 Task: Quarterly Financial Review: Review and analyze Q3 financial performance, prepare financial reports, and present insights to the executive team. Location: CFO's Office. Time: 2:00 PM - 4:00 PM.
Action: Mouse moved to (87, 118)
Screenshot: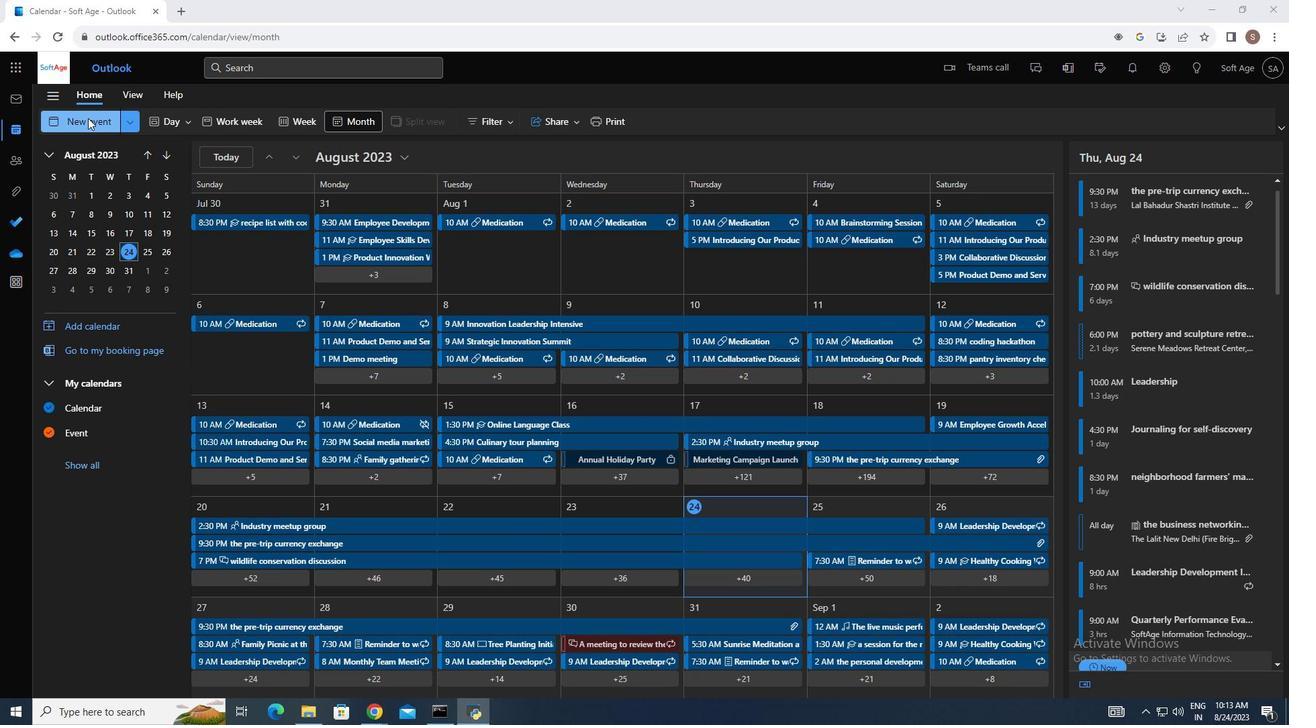 
Action: Mouse pressed left at (87, 118)
Screenshot: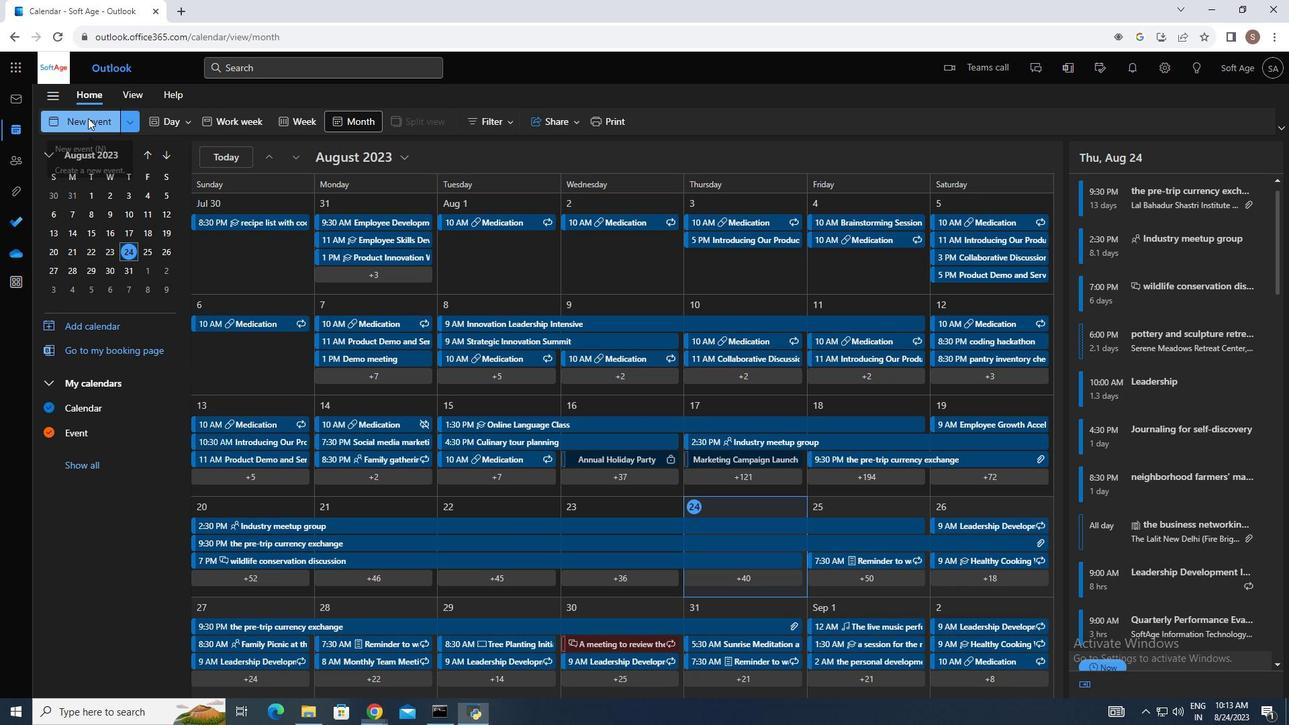 
Action: Mouse moved to (349, 204)
Screenshot: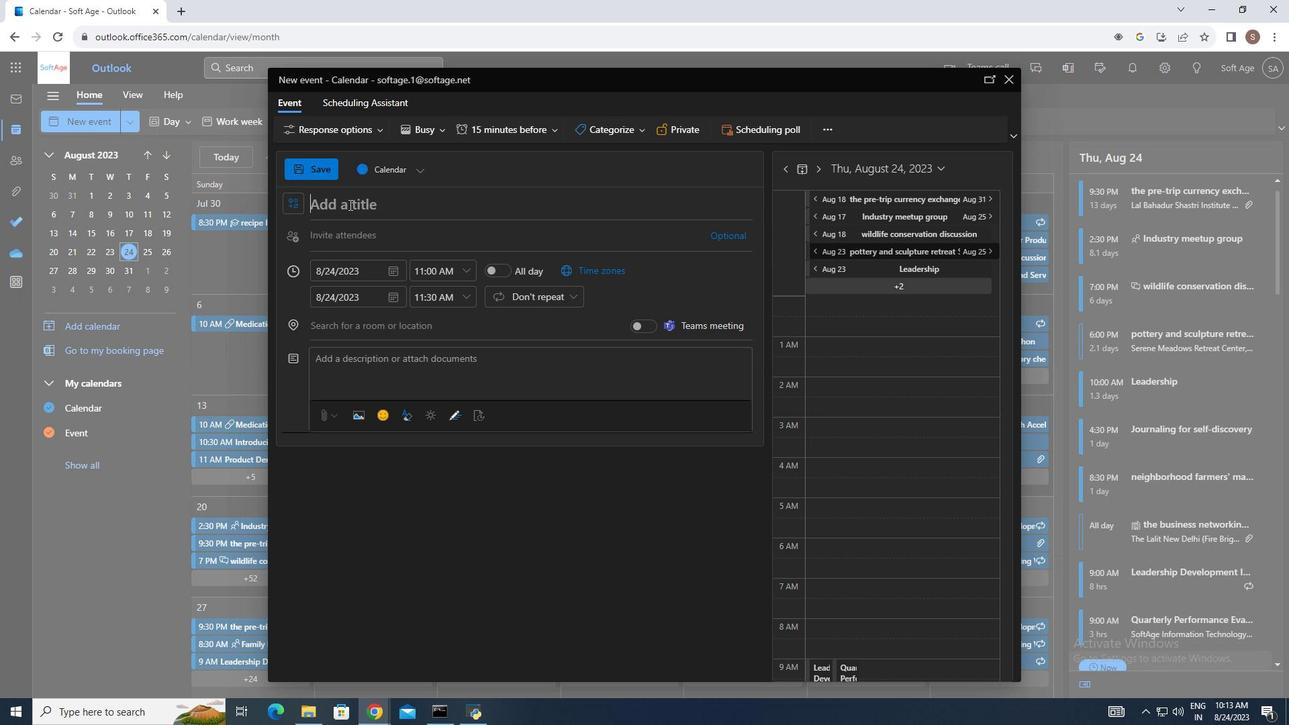 
Action: Mouse pressed left at (349, 204)
Screenshot: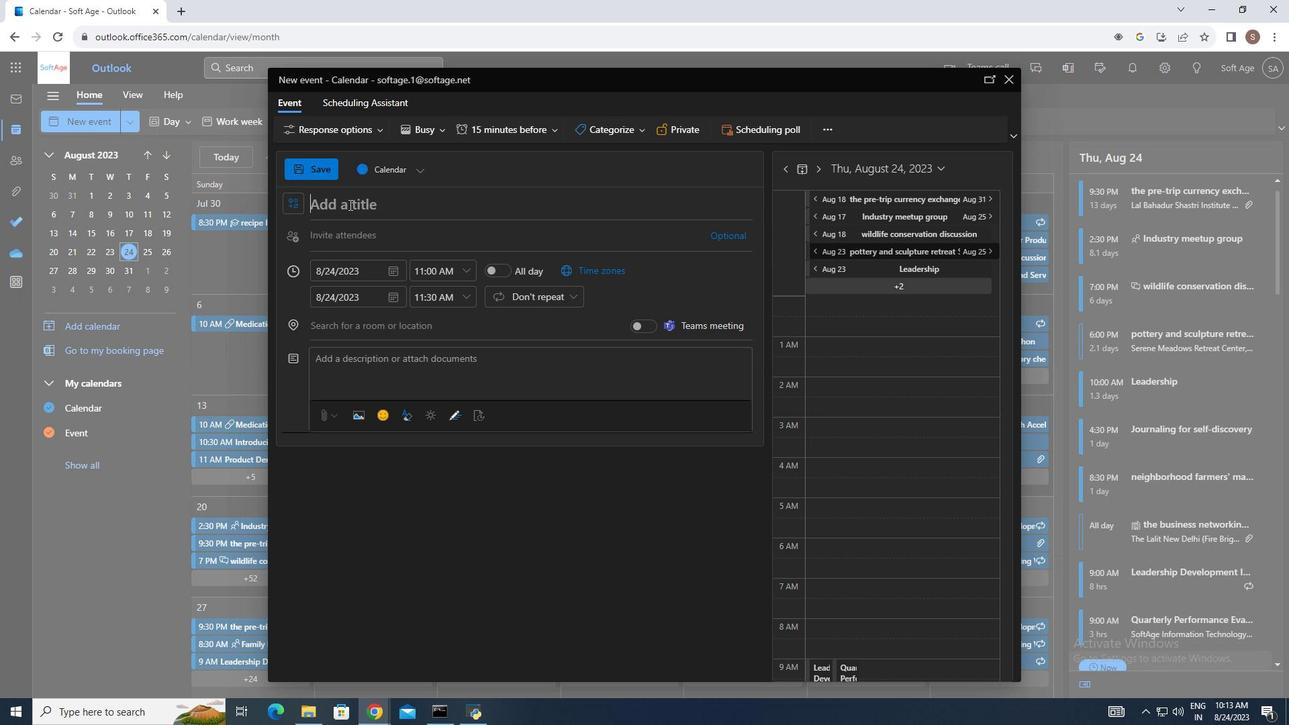 
Action: Mouse moved to (407, 510)
Screenshot: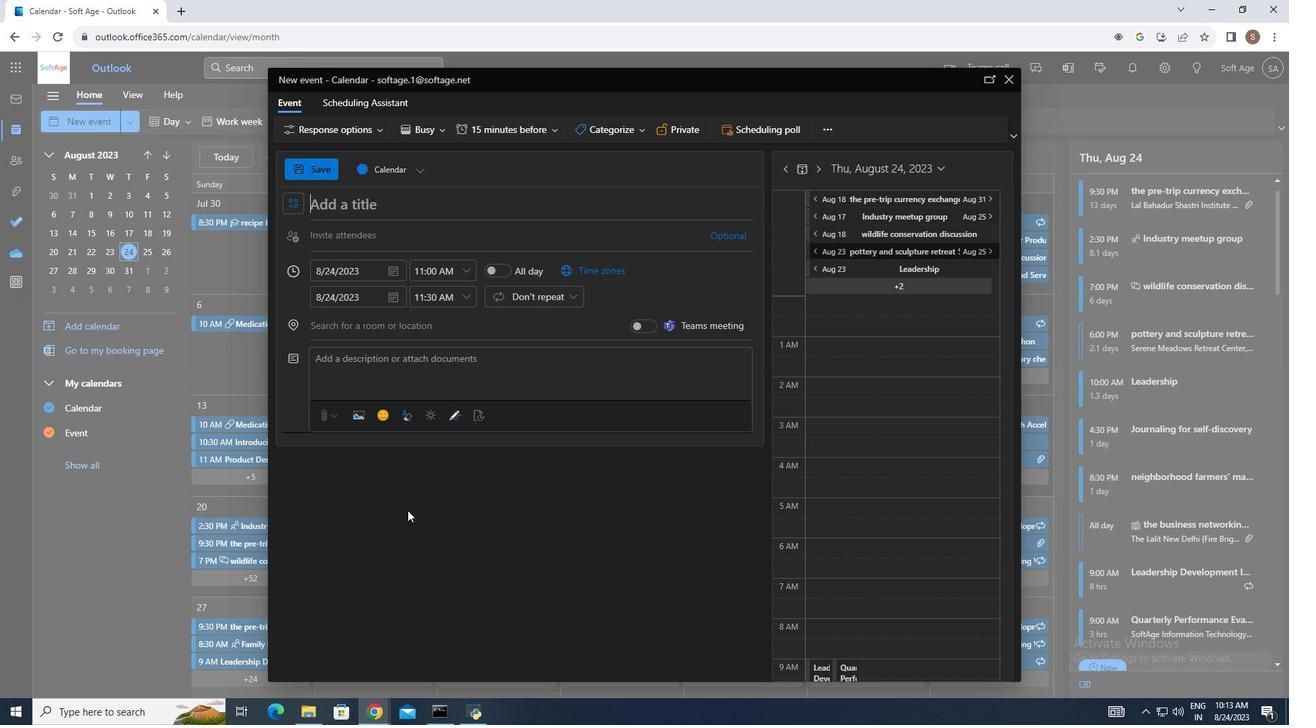 
Action: Key pressed <Key.shift_r>Quarterly<Key.space><Key.shift_r>Financial<Key.space>r<Key.backspace><Key.shift_r>Review<Key.shift>:
Screenshot: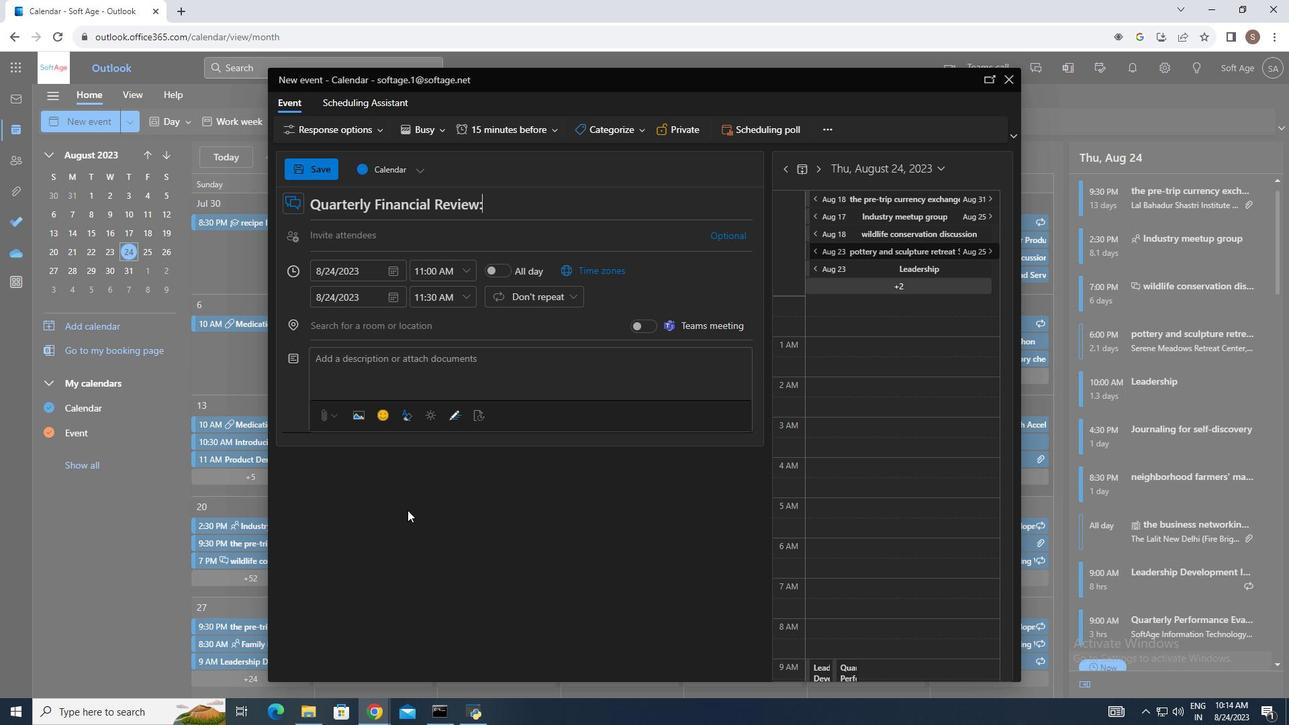 
Action: Mouse moved to (377, 364)
Screenshot: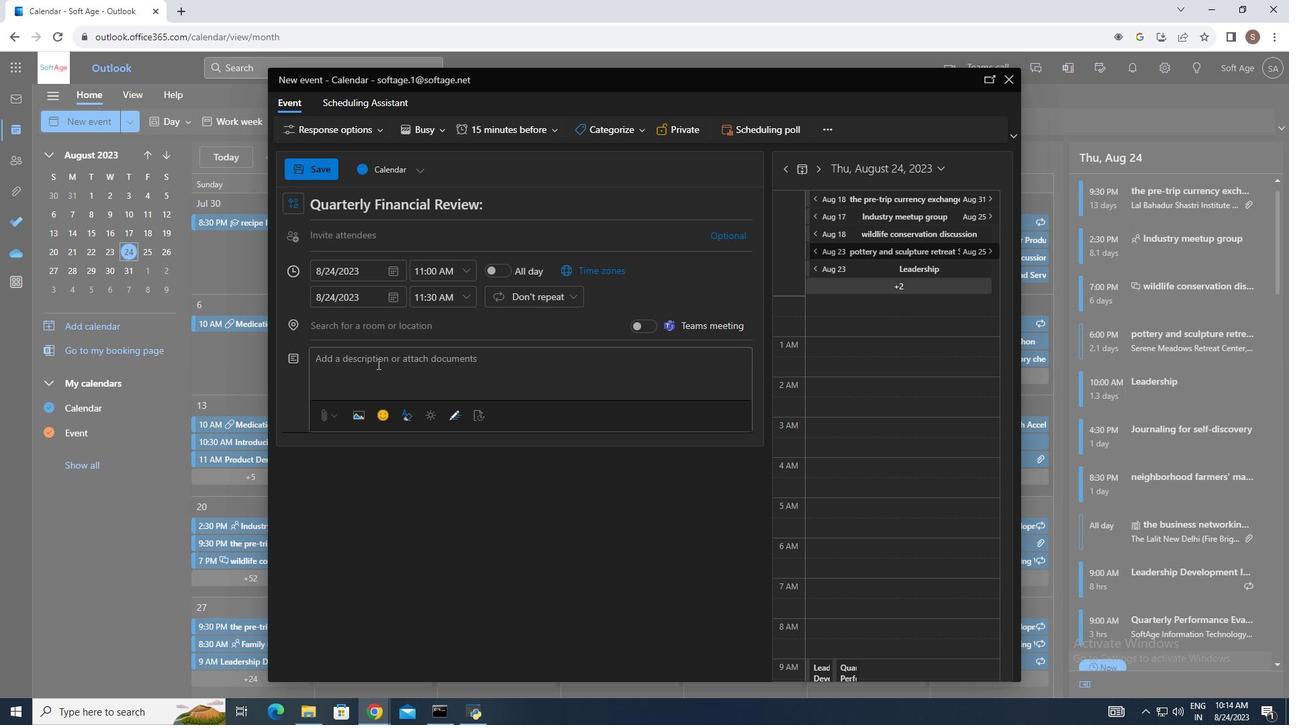 
Action: Mouse pressed left at (377, 364)
Screenshot: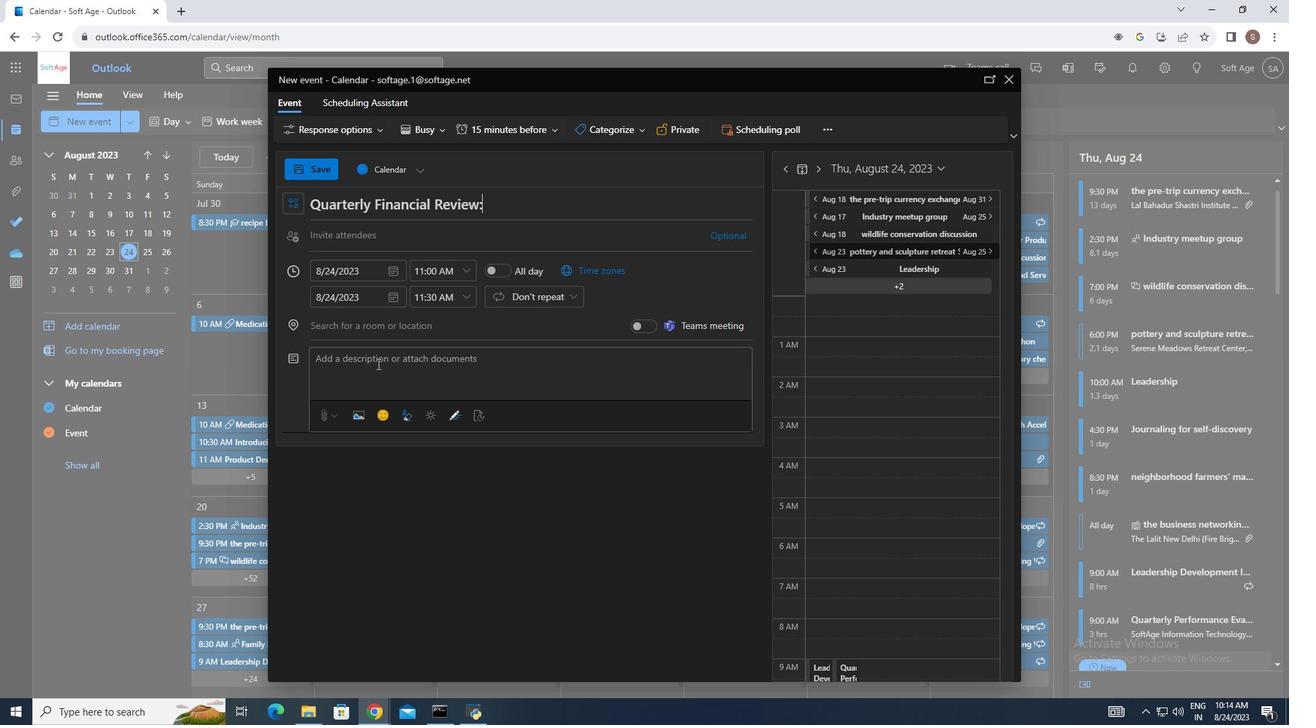 
Action: Mouse moved to (396, 546)
Screenshot: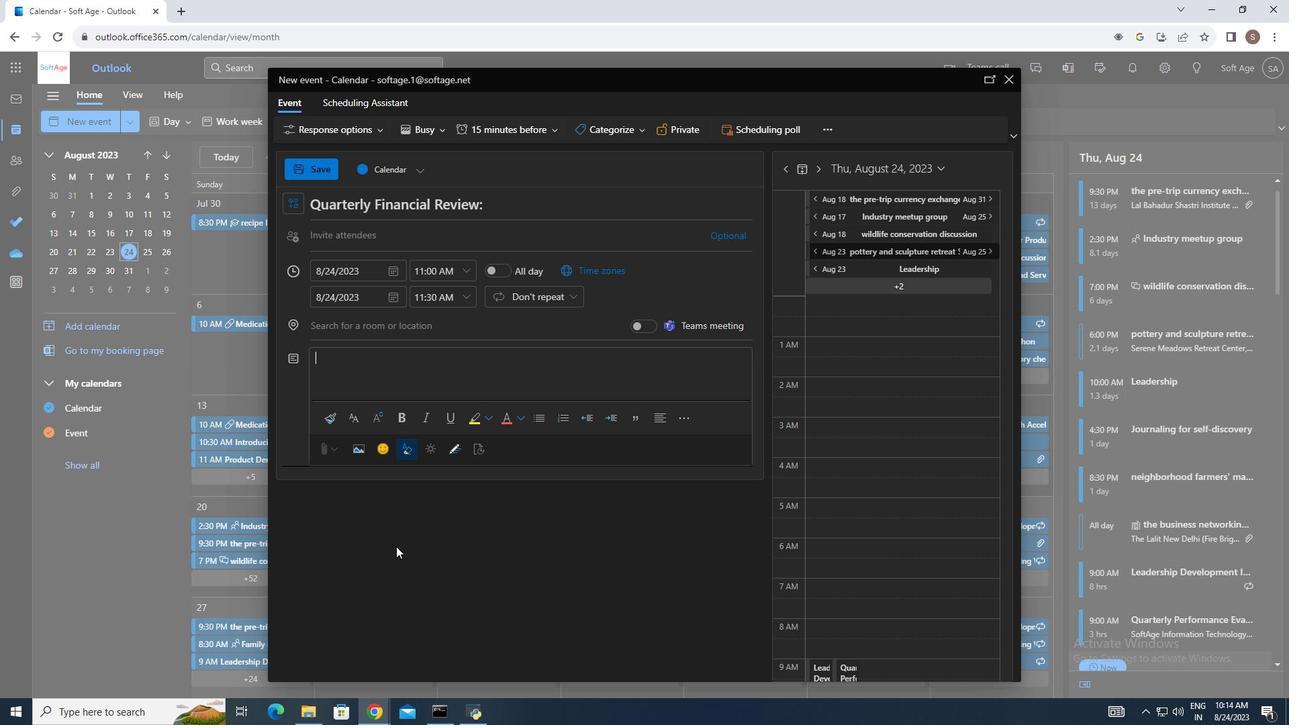 
Action: Key pressed <Key.shift_r>Review<Key.space>and<Key.space>analyze<Key.space><Key.shift_r><Key.shift_r><Key.shift_r><Key.shift_r><Key.shift_r><Key.shift_r><Key.shift_r><Key.shift_r><Key.shift_r><Key.shift_r><Key.shift_r><Key.shift_r><Key.shift_r><Key.shift_r><Key.shift_r><Key.shift_r><Key.shift_r><Key.shift_r><Key.shift_r><Key.shift_r><Key.shift_r><Key.shift_r><Key.shift_r><Key.shift_r><Key.shift_r><Key.shift_r><Key.shift_r><Key.shift_r><Key.shift_r><Key.shift_r><Key.shift_r><Key.shift_r>Q3<Key.space>financial<Key.space>performance,<Key.space>prepare<Key.space>financial<Key.space>reports,<Key.space>and<Key.space>present<Key.space>insights<Key.space>to<Key.space>the<Key.space>executive<Key.space>team.
Screenshot: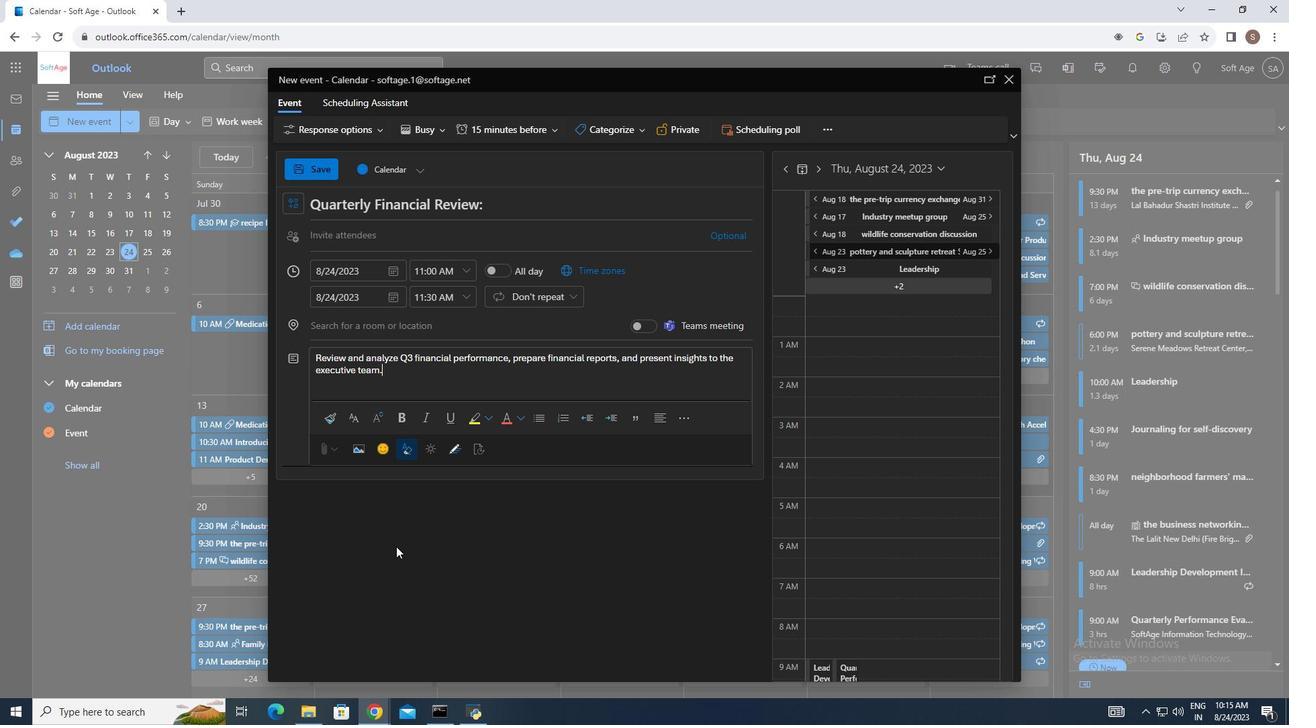 
Action: Mouse moved to (328, 325)
Screenshot: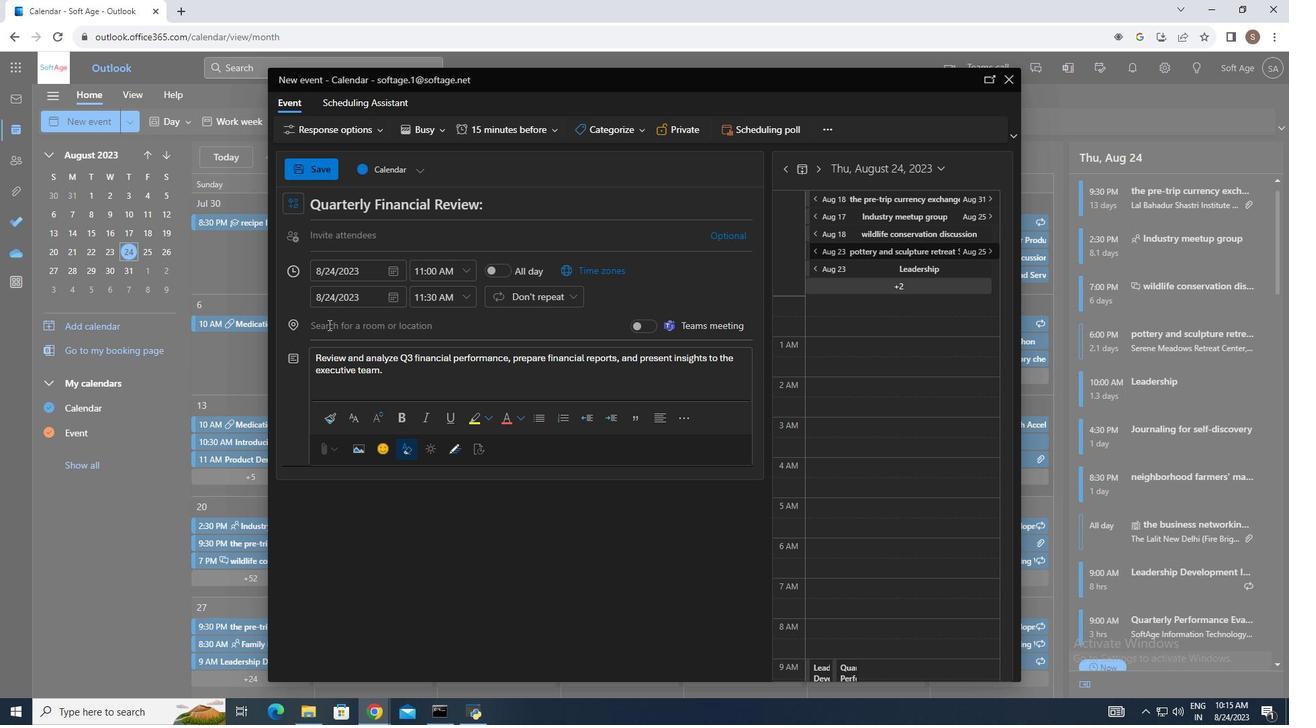 
Action: Mouse pressed left at (328, 325)
Screenshot: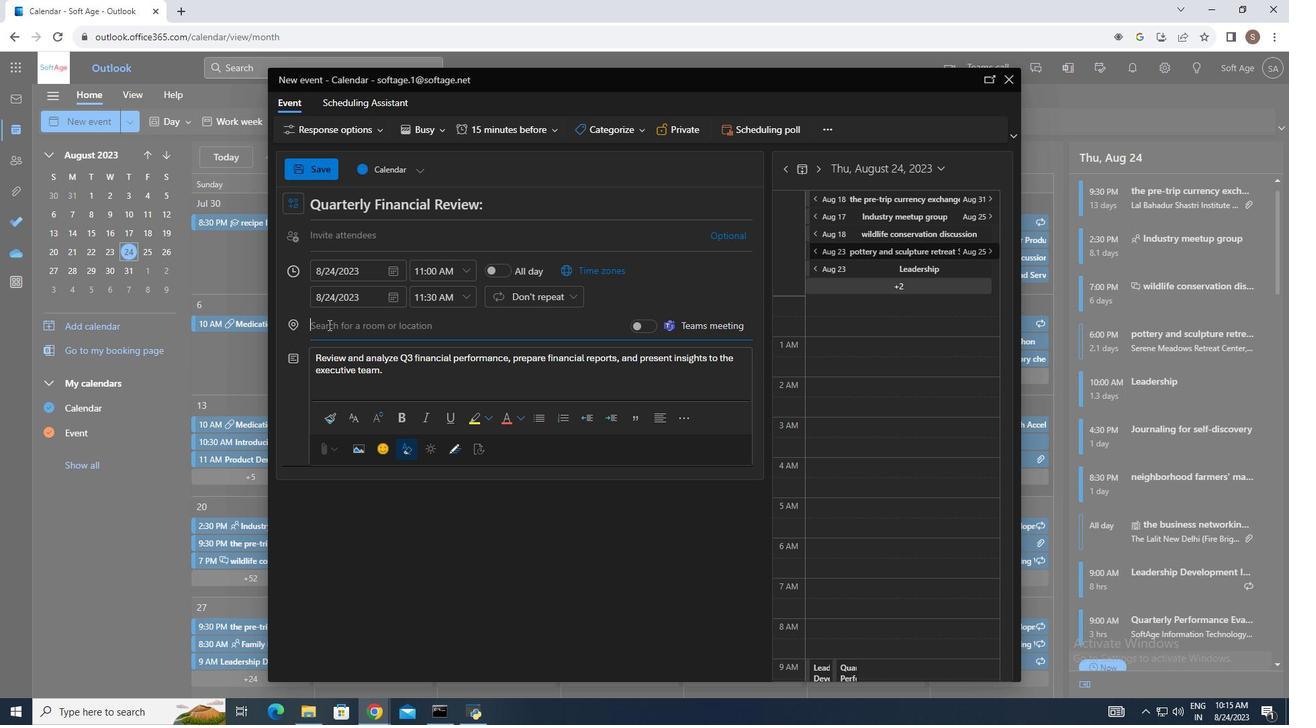 
Action: Key pressed <Key.shift_r><Key.shift_r><Key.shift_r><Key.shift_r><Key.shift_r><Key.shift_r><Key.shift_r><Key.shift_r>C<Key.shift>FO's
Screenshot: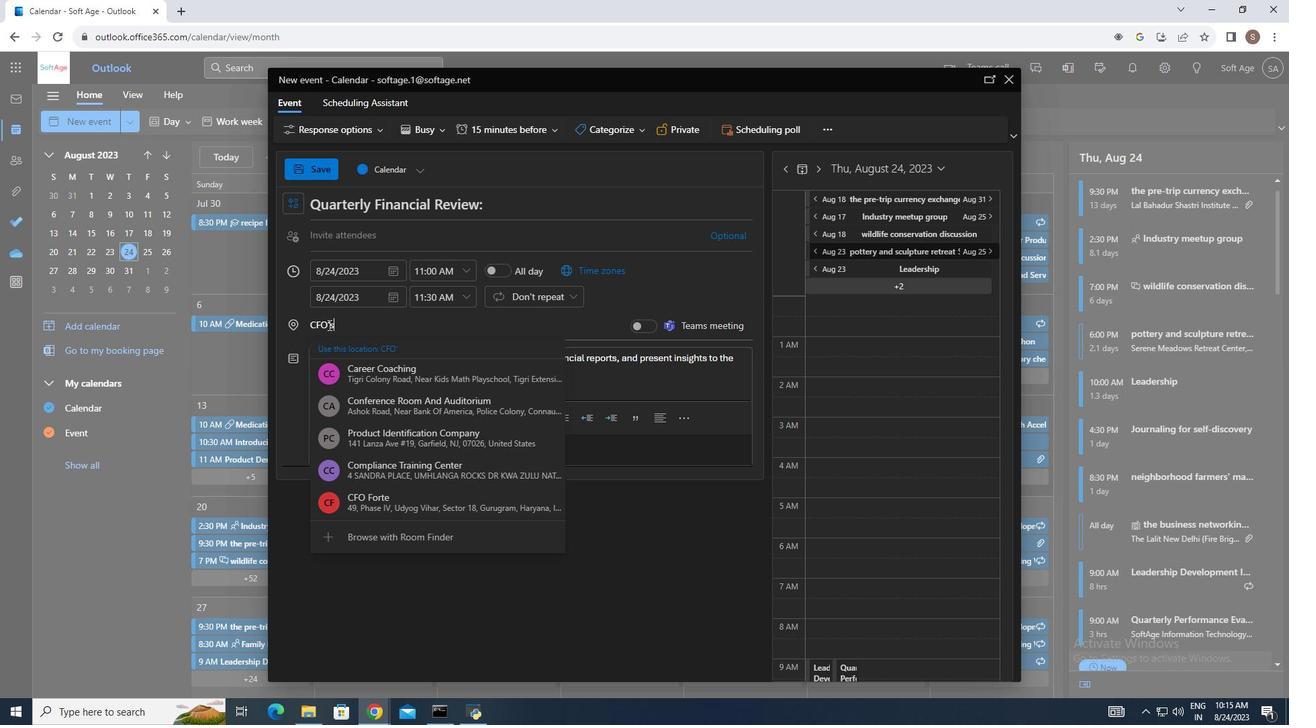 
Action: Mouse moved to (376, 324)
Screenshot: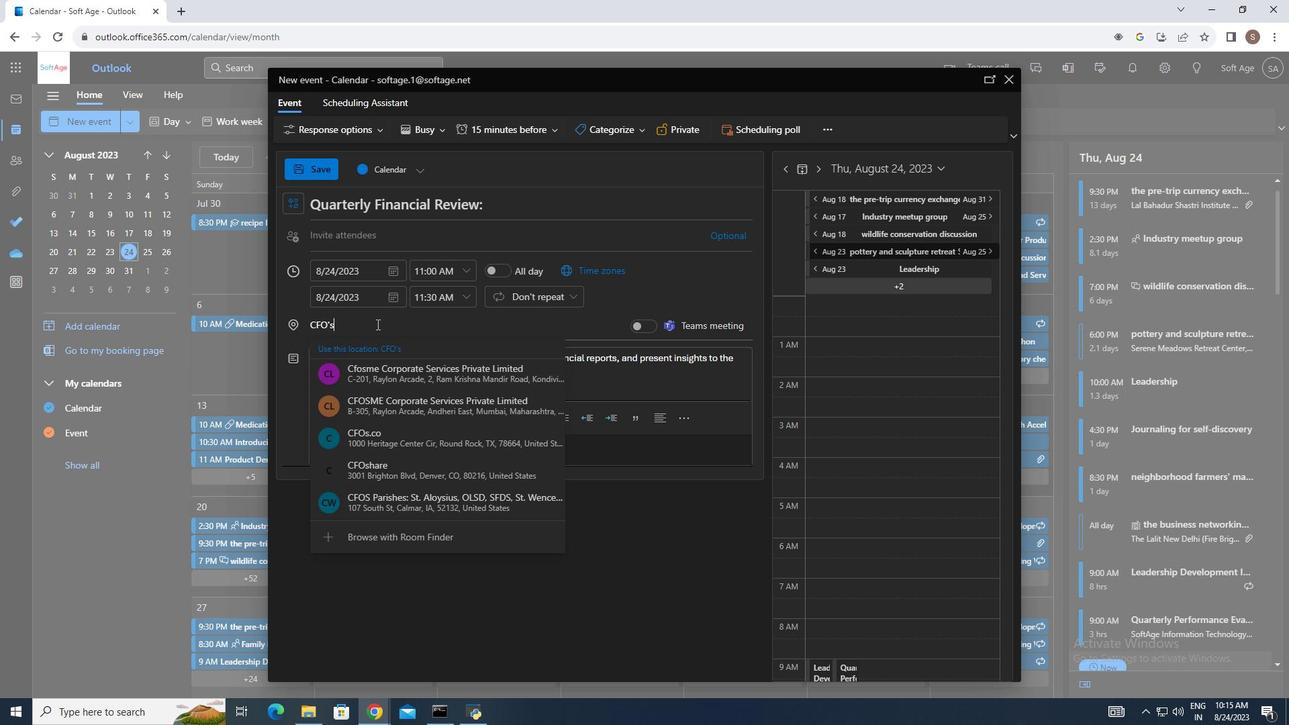 
Action: Key pressed <Key.space><Key.shift>Office
Screenshot: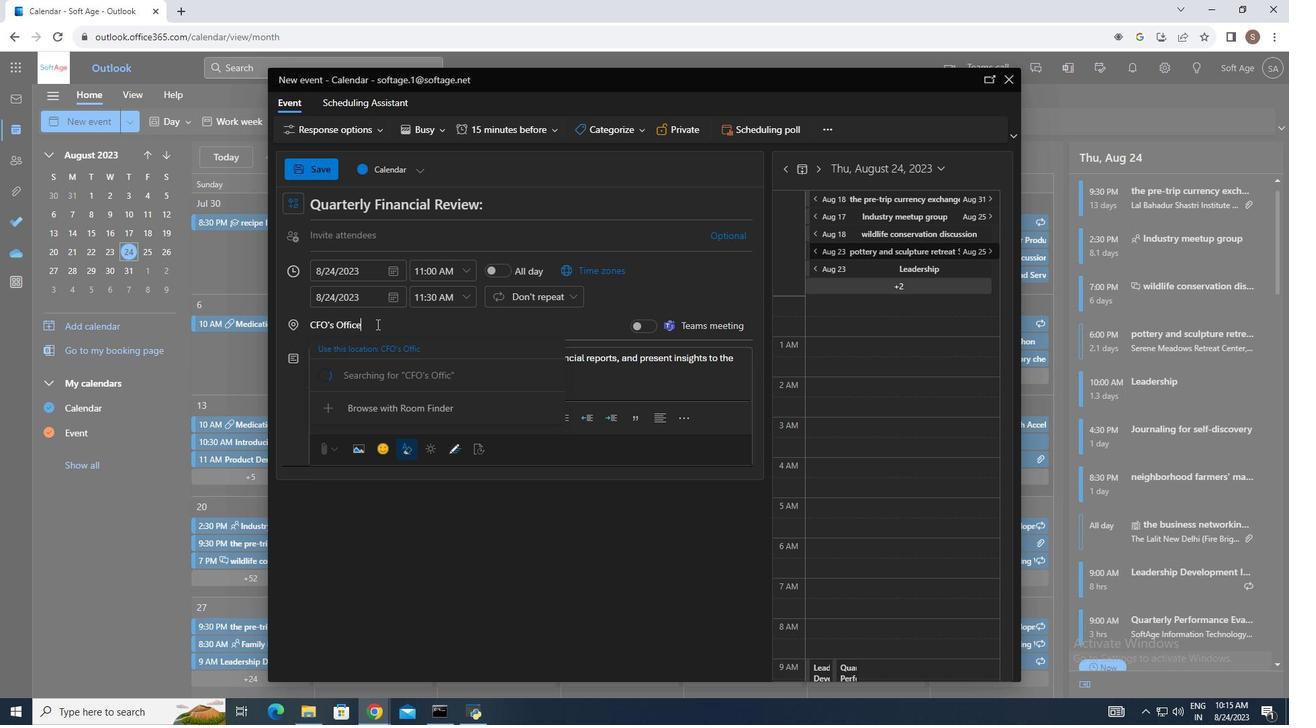 
Action: Mouse moved to (468, 271)
Screenshot: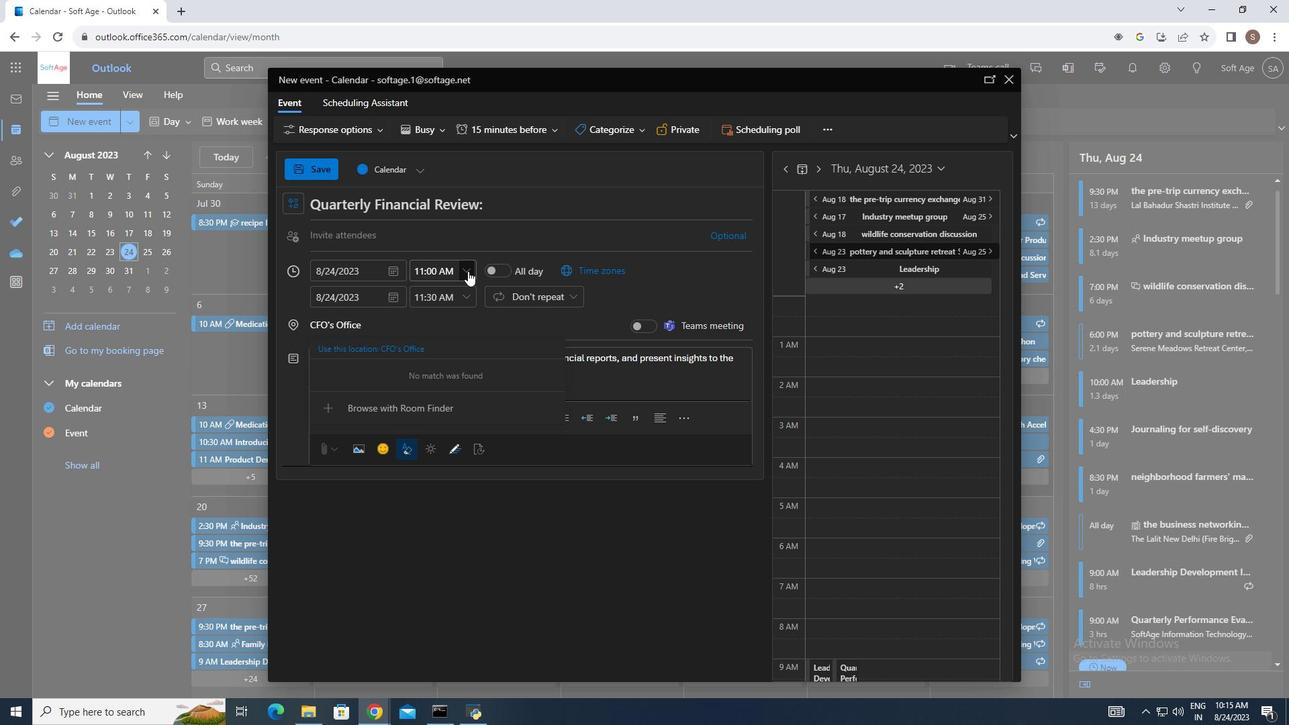 
Action: Mouse pressed left at (468, 271)
Screenshot: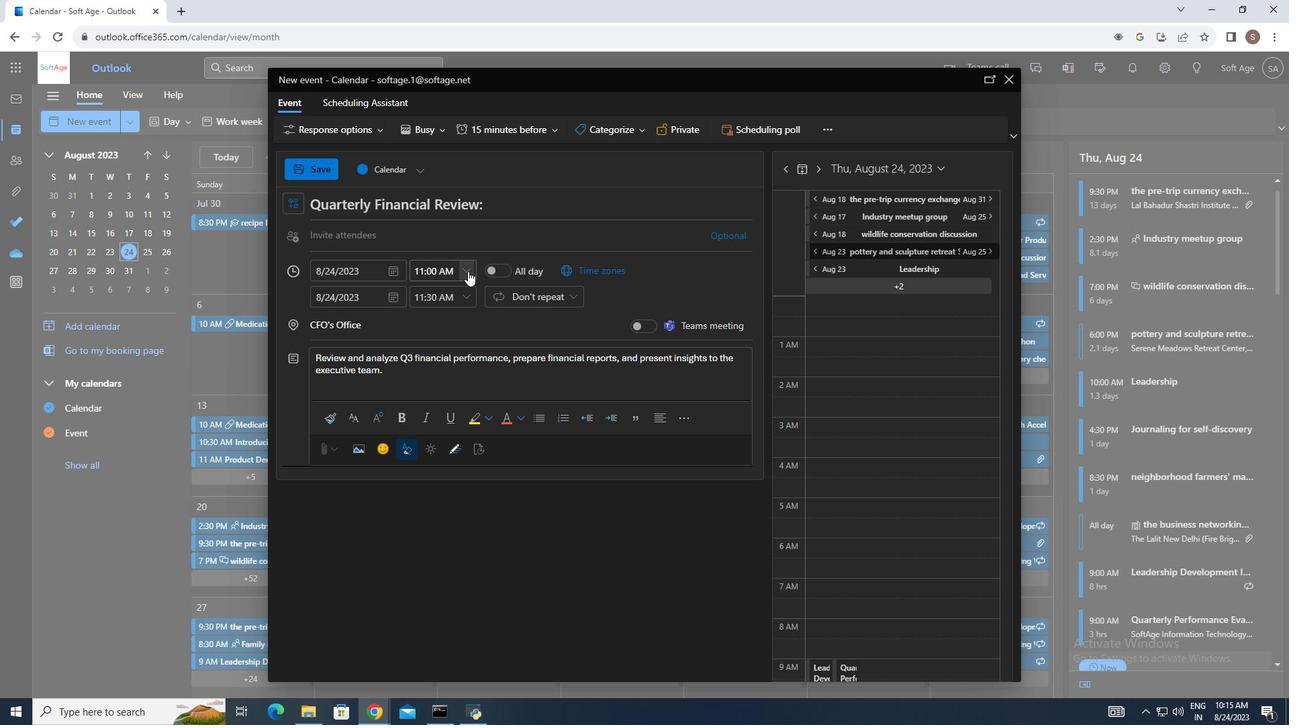 
Action: Mouse moved to (444, 330)
Screenshot: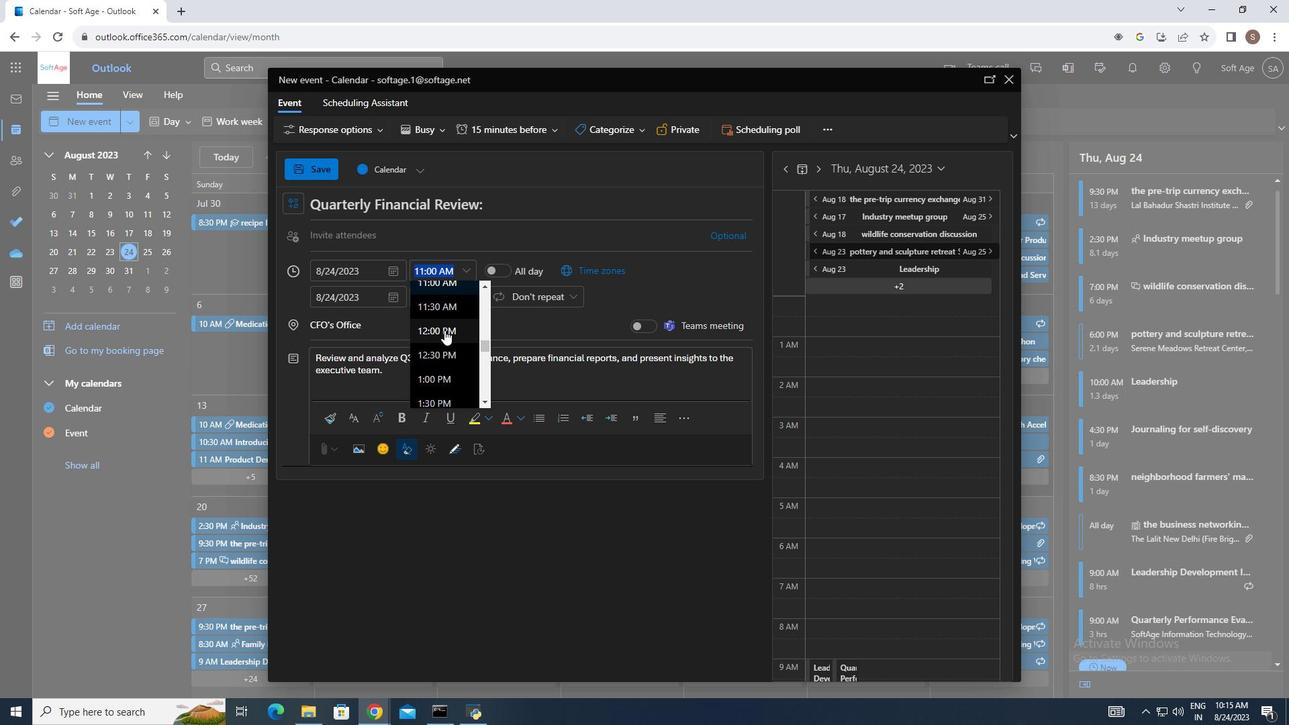 
Action: Mouse scrolled (444, 329) with delta (0, 0)
Screenshot: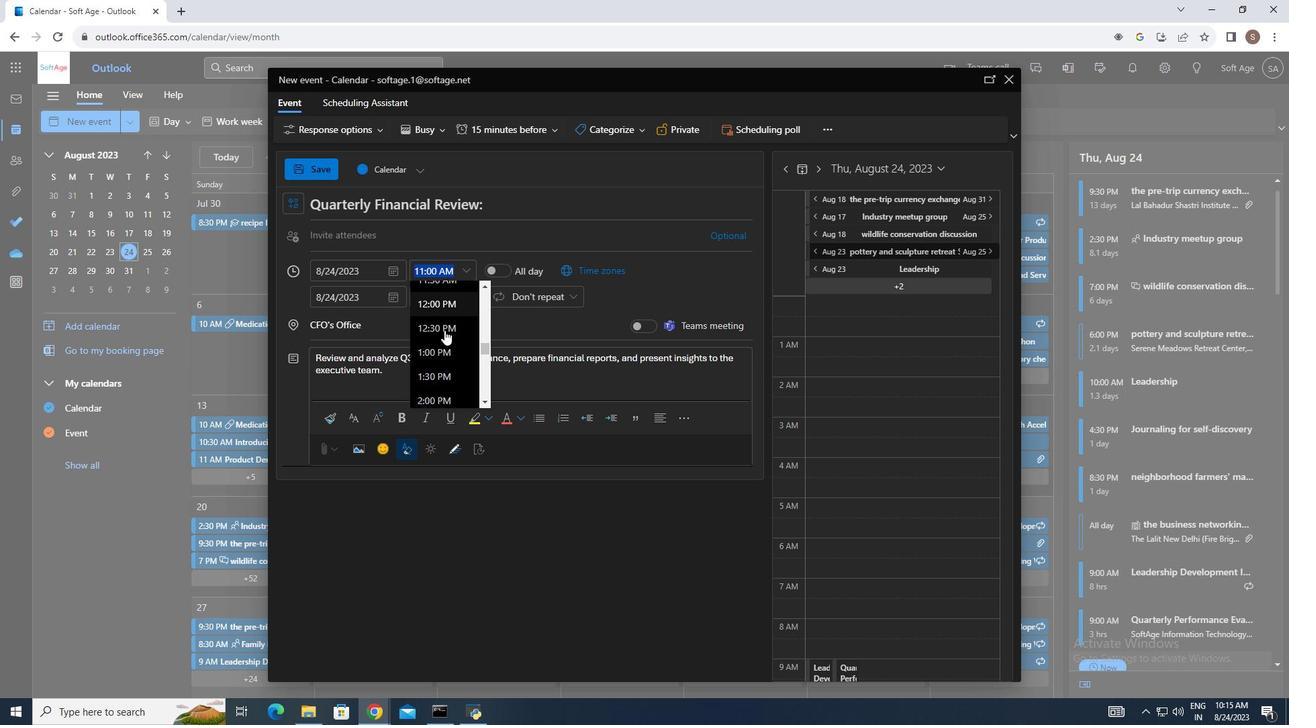 
Action: Mouse moved to (441, 362)
Screenshot: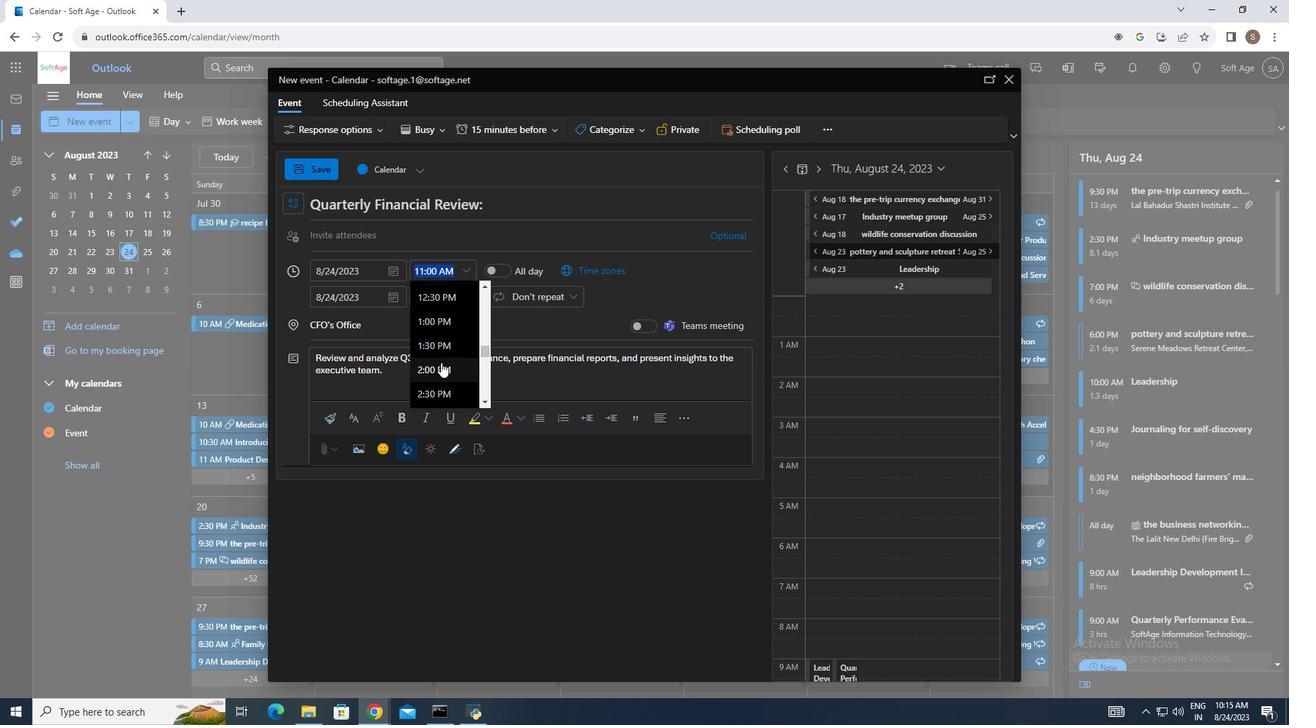 
Action: Mouse pressed left at (441, 362)
Screenshot: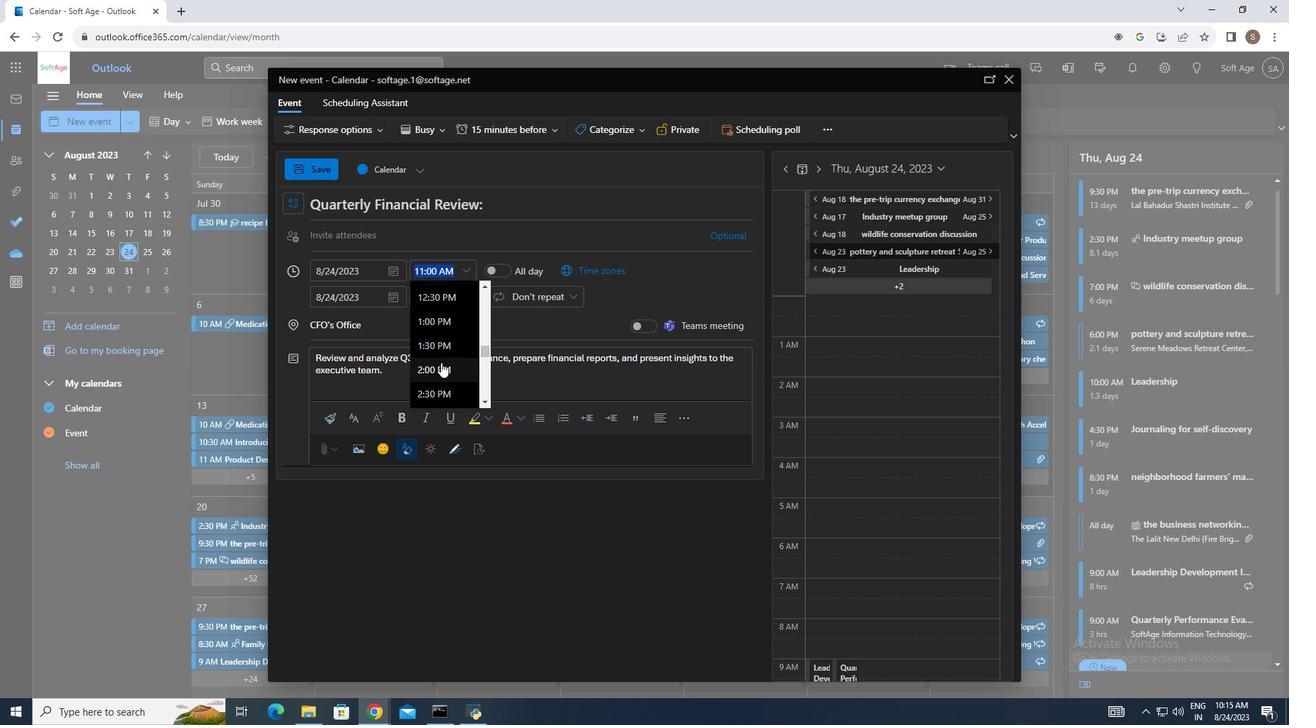 
Action: Mouse moved to (458, 296)
Screenshot: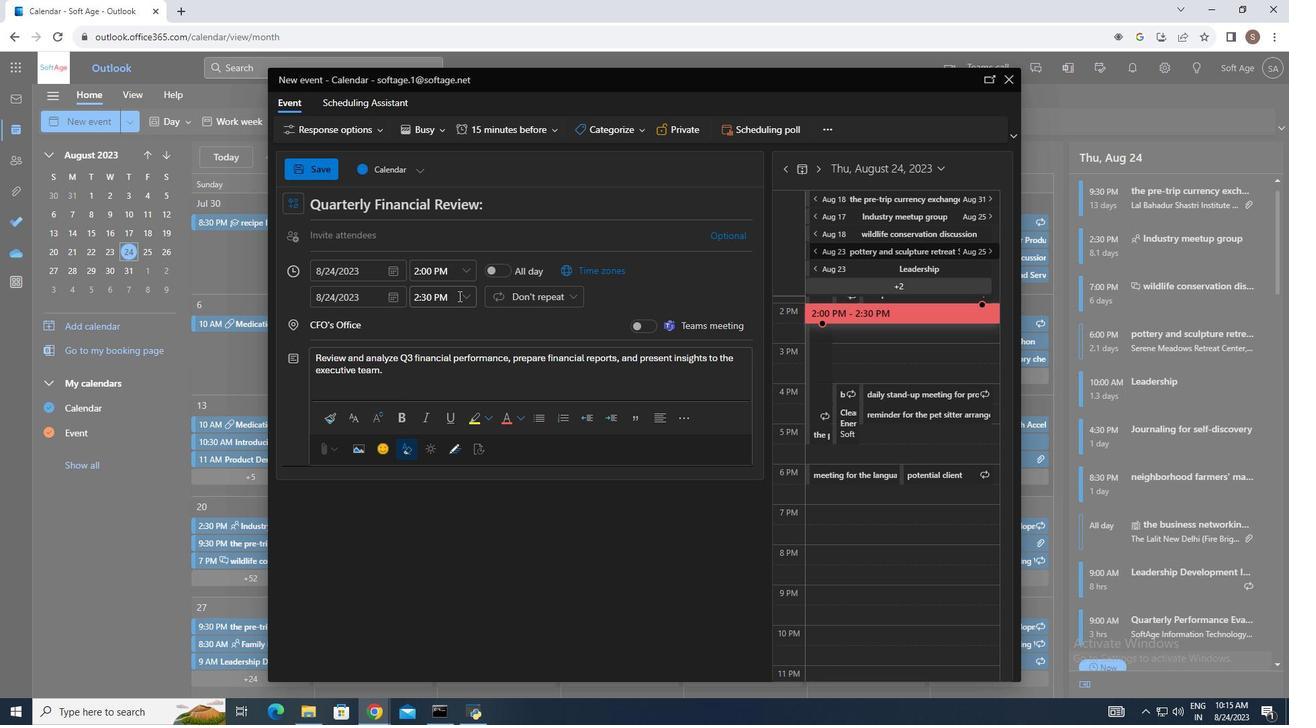 
Action: Mouse pressed left at (458, 296)
Screenshot: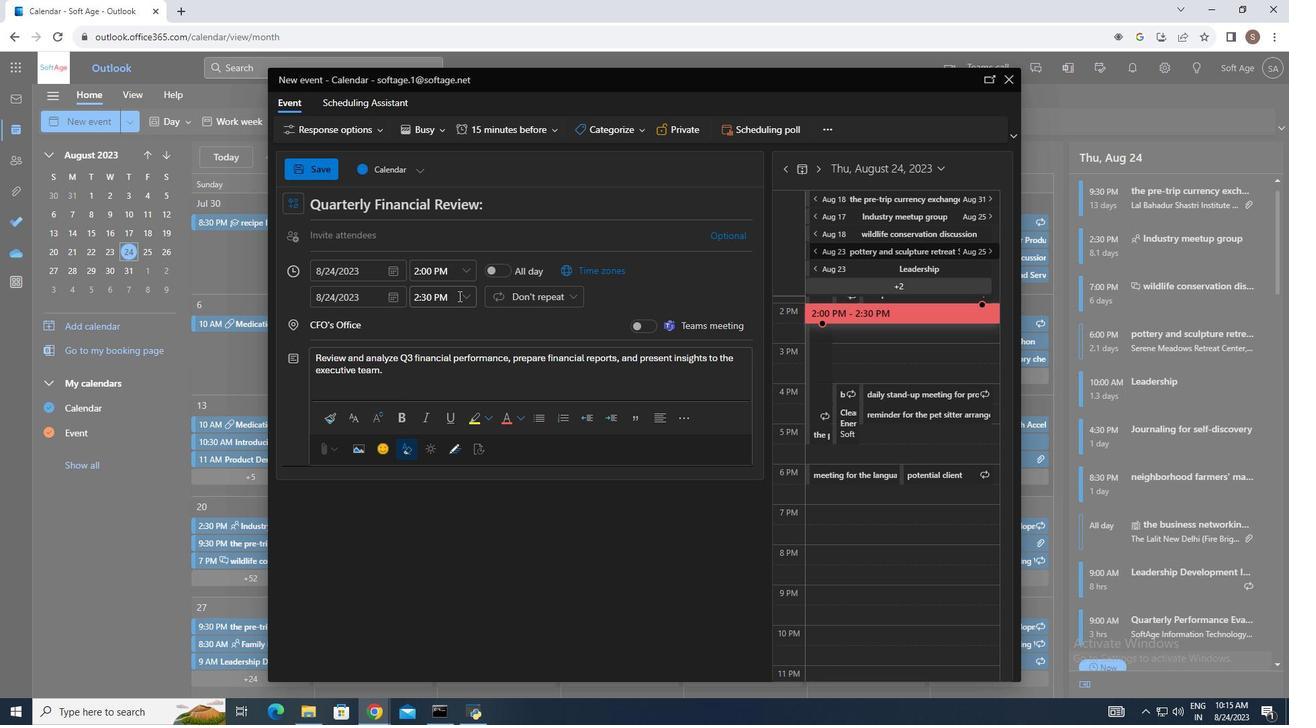 
Action: Mouse moved to (464, 297)
Screenshot: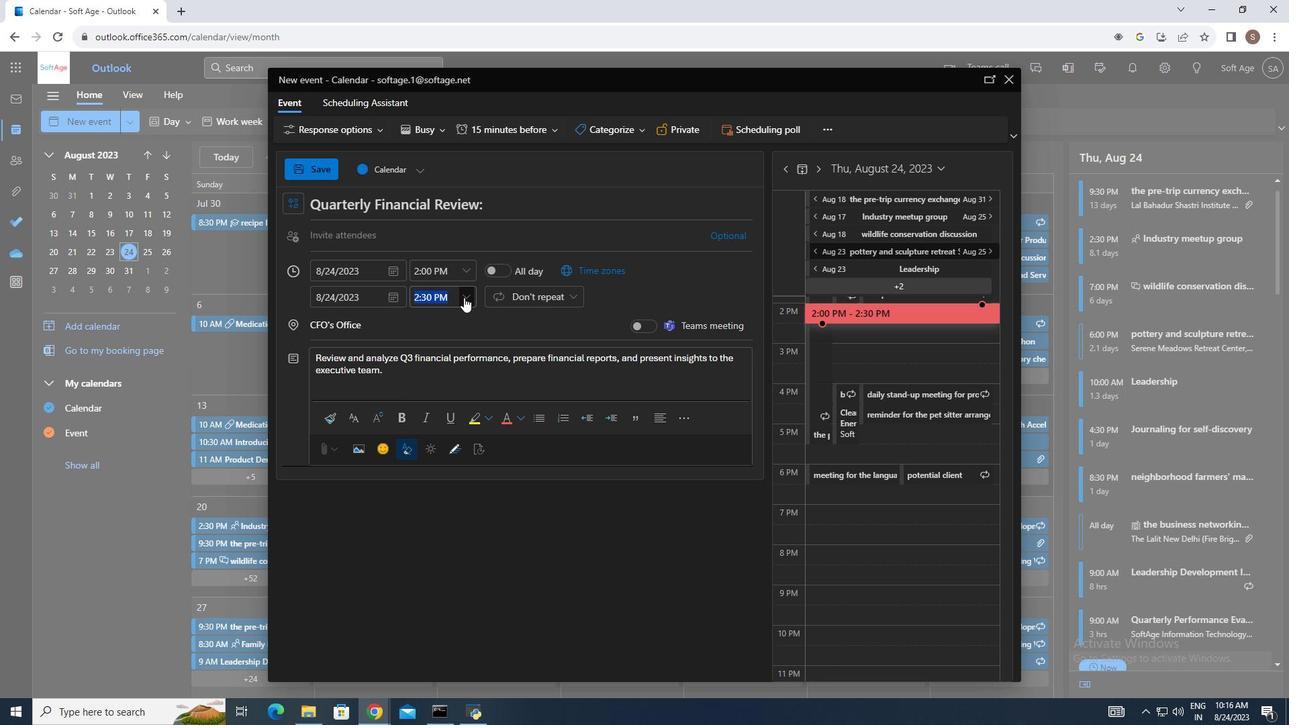 
Action: Mouse pressed left at (464, 297)
Screenshot: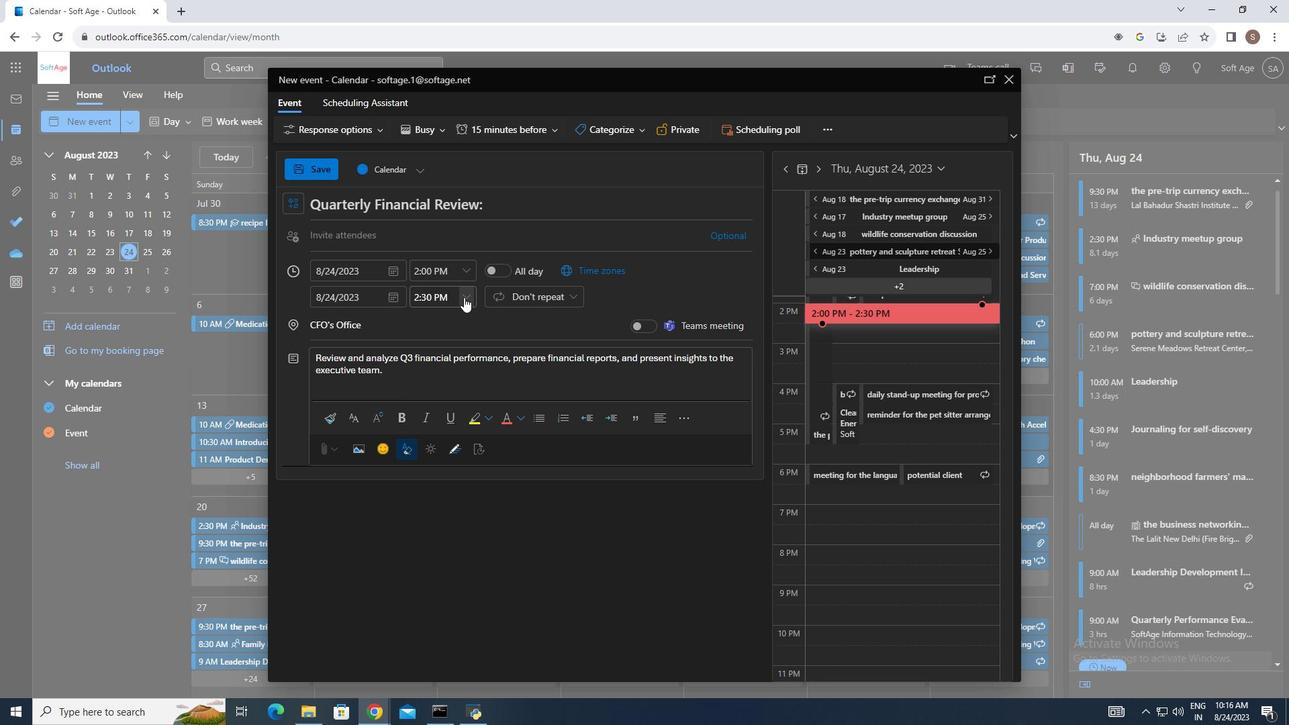 
Action: Mouse moved to (440, 386)
Screenshot: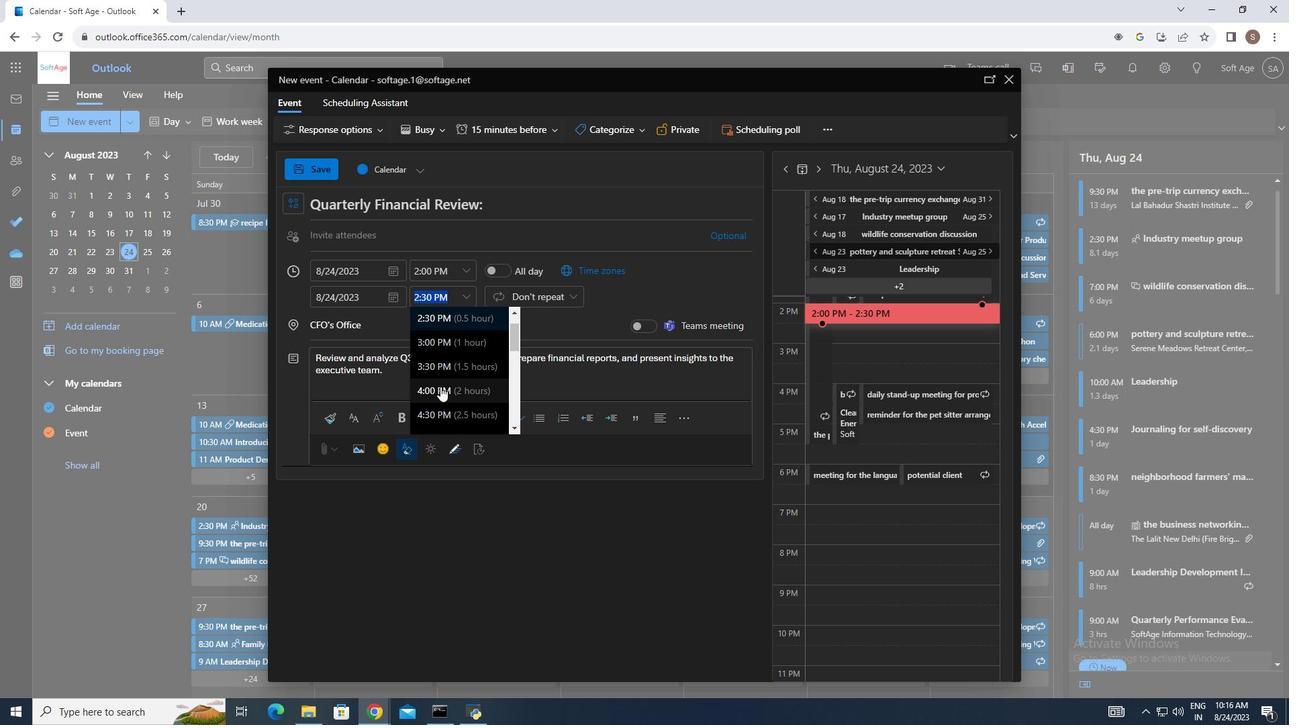 
Action: Mouse pressed left at (440, 386)
Screenshot: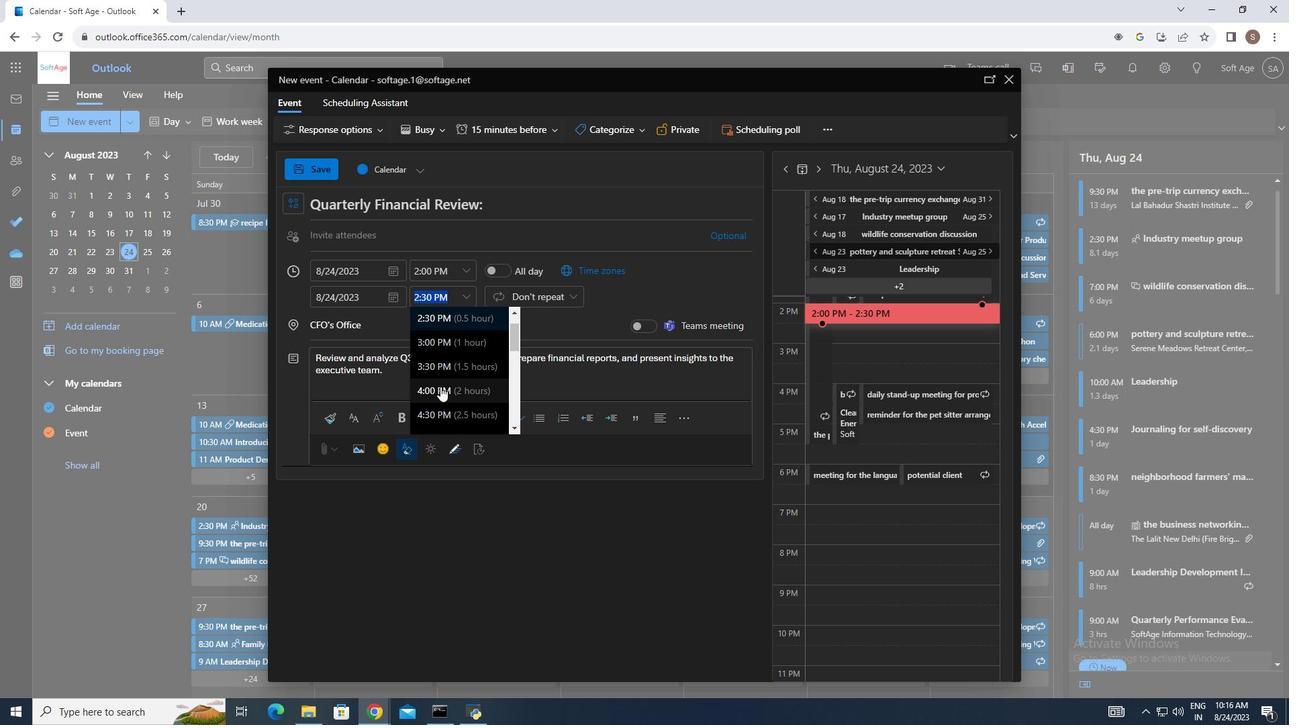 
Action: Mouse moved to (313, 167)
Screenshot: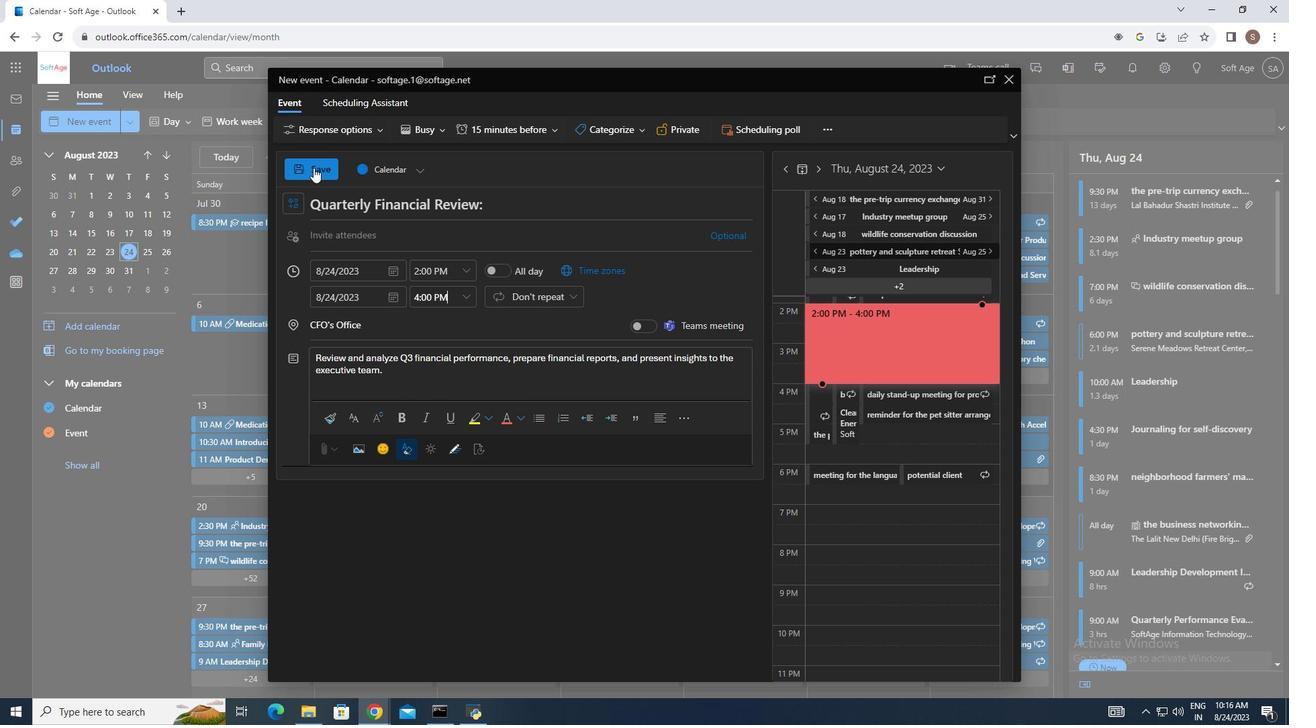 
Action: Mouse pressed left at (313, 167)
Screenshot: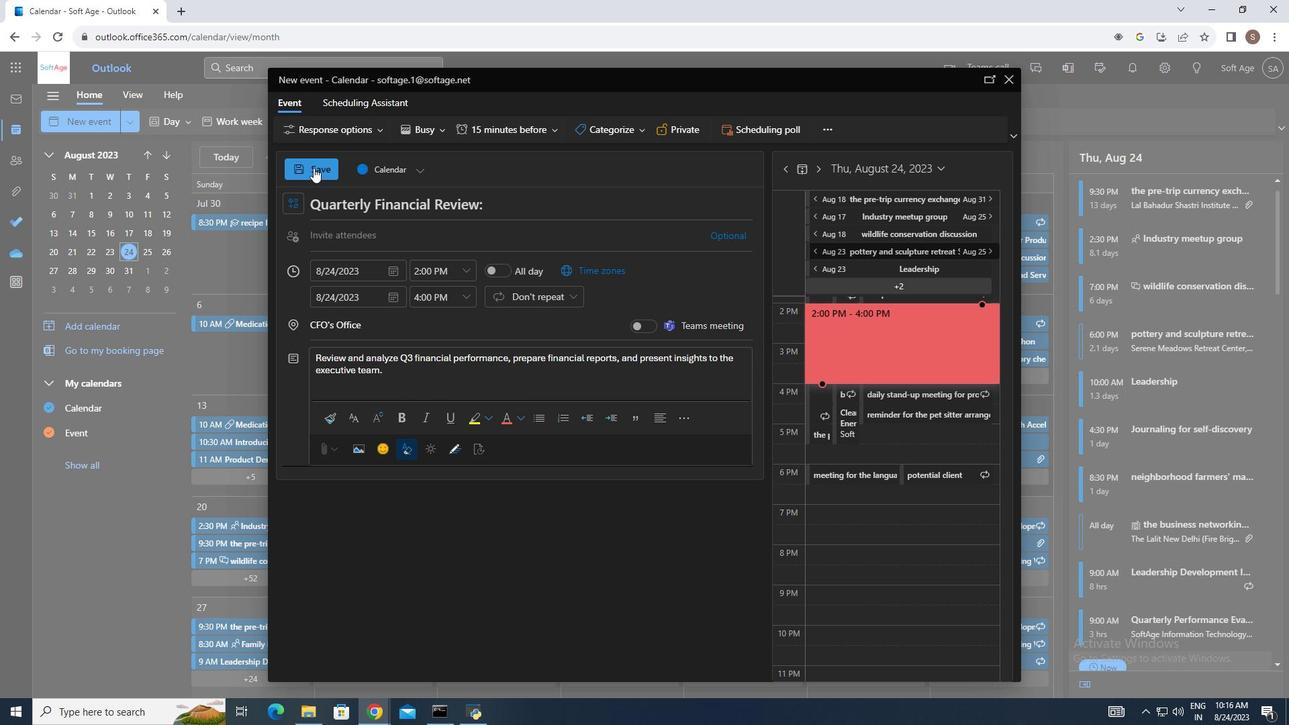 
Action: Mouse moved to (323, 378)
Screenshot: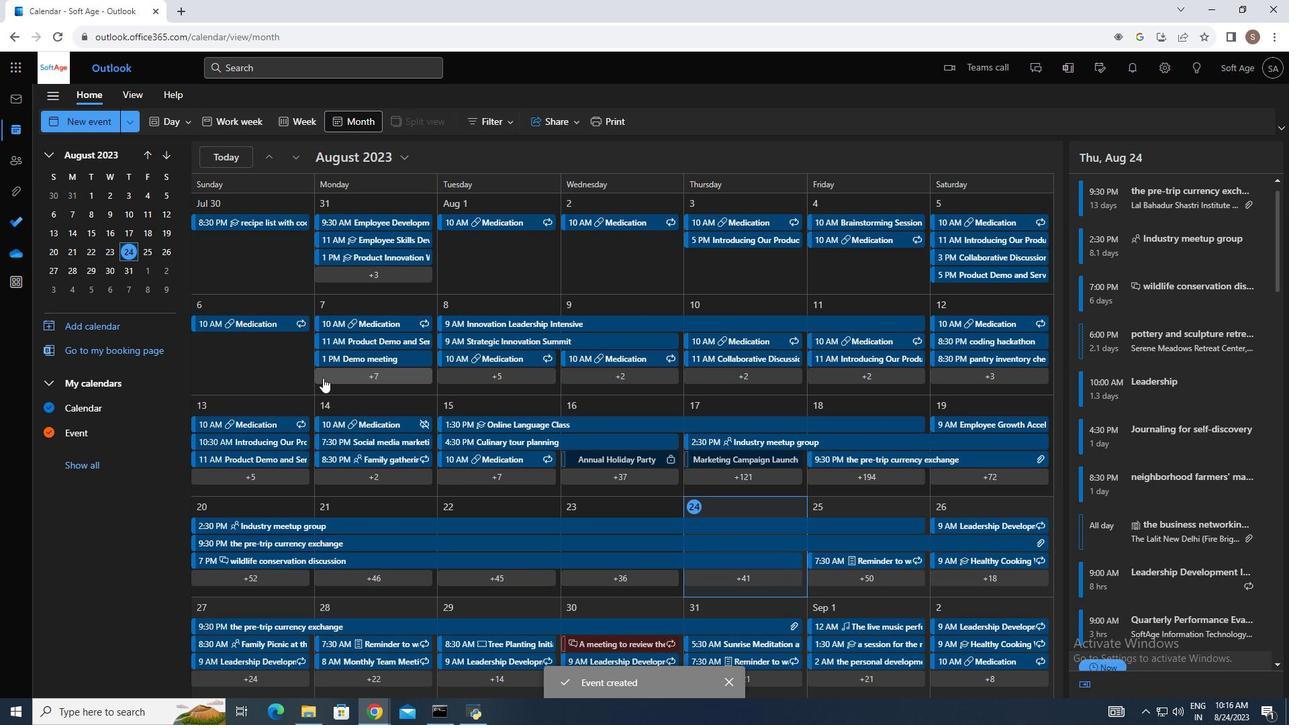 
